 Task: Look for products in the category "Pork" from the brand "Jones Dairy Farm".
Action: Mouse pressed left at (19, 117)
Screenshot: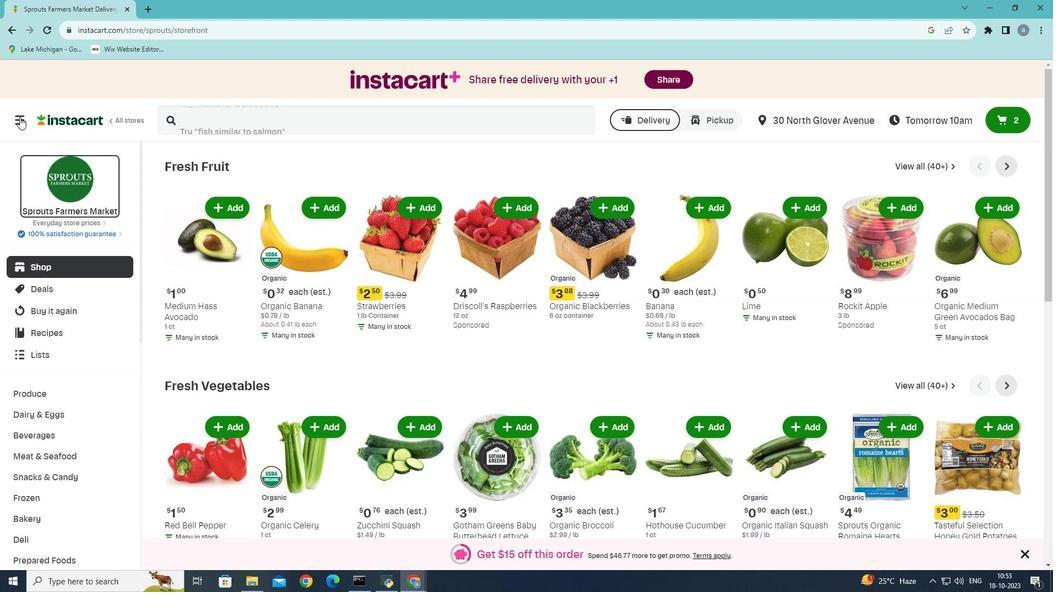 
Action: Mouse moved to (54, 320)
Screenshot: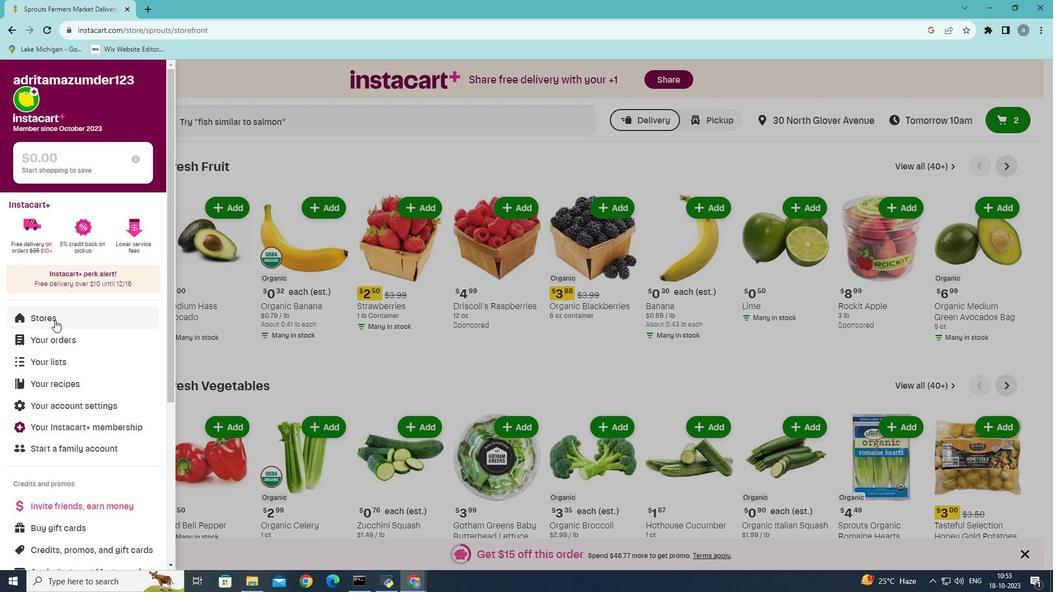 
Action: Mouse pressed left at (54, 320)
Screenshot: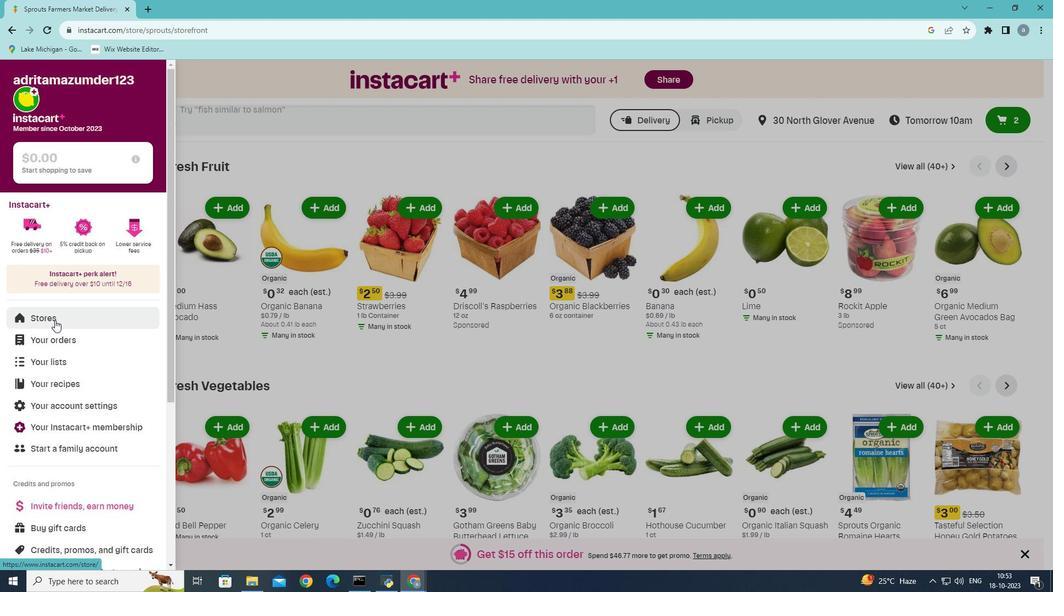 
Action: Mouse moved to (258, 116)
Screenshot: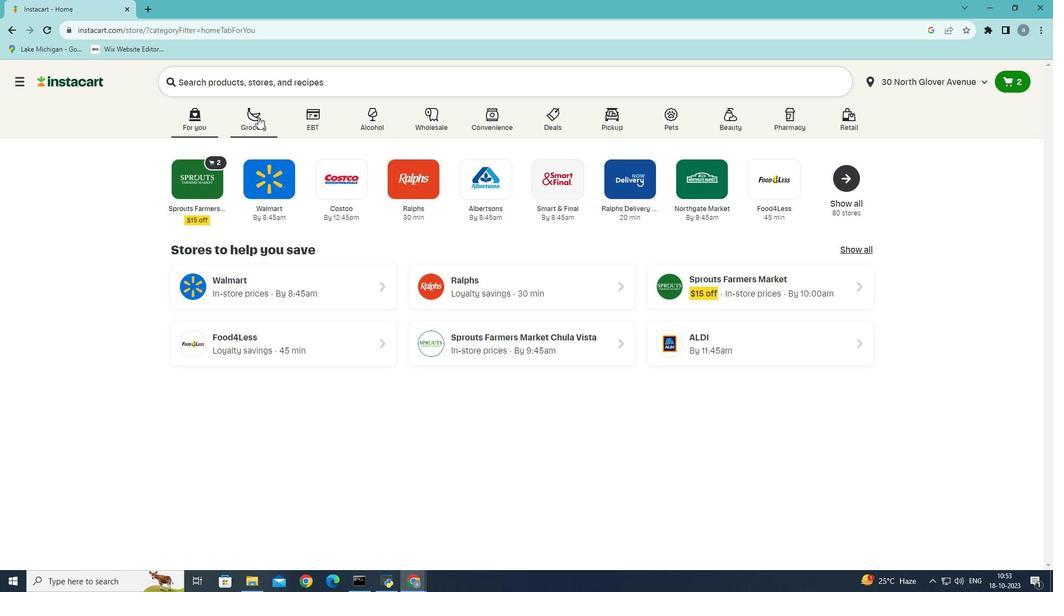 
Action: Mouse pressed left at (258, 116)
Screenshot: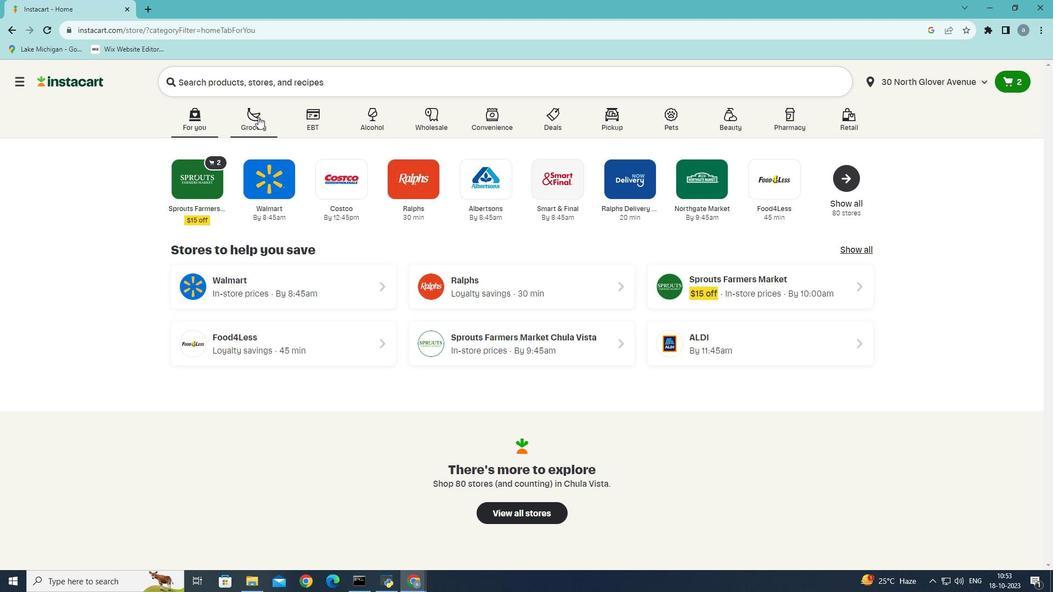 
Action: Mouse moved to (236, 335)
Screenshot: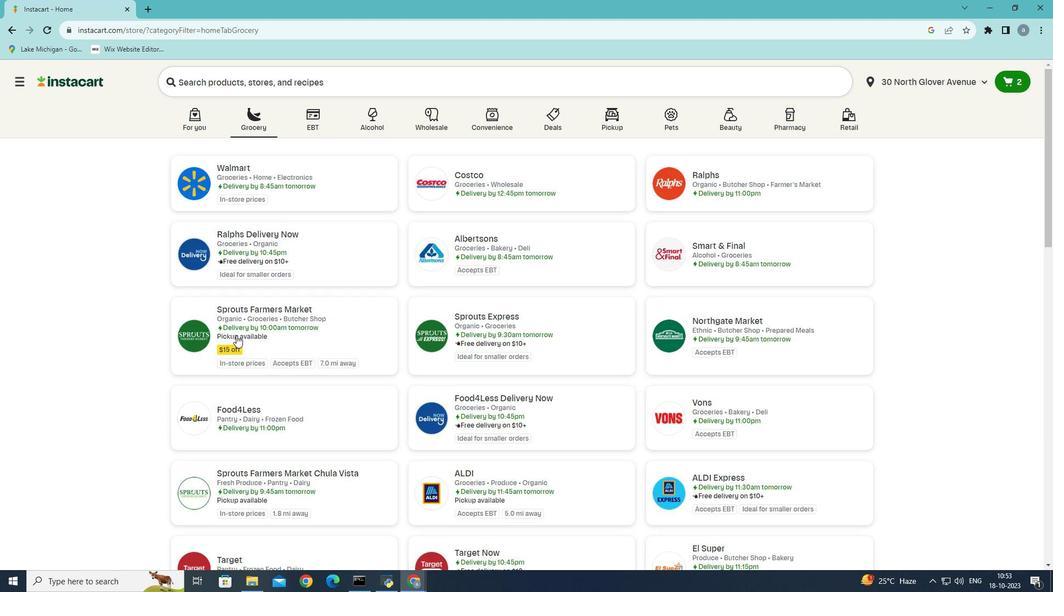 
Action: Mouse pressed left at (236, 335)
Screenshot: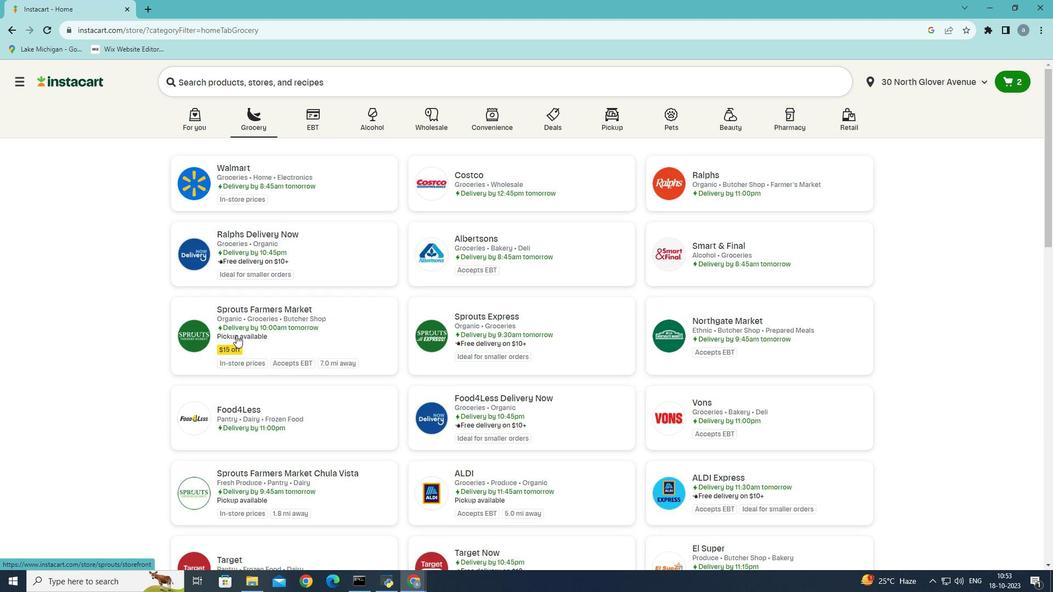 
Action: Mouse moved to (29, 461)
Screenshot: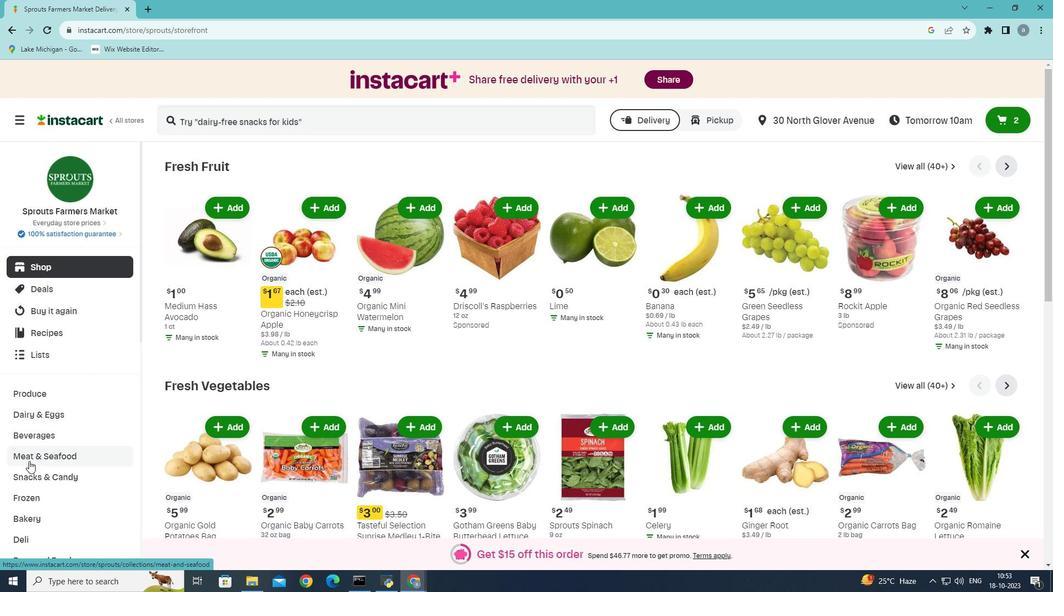 
Action: Mouse pressed left at (29, 461)
Screenshot: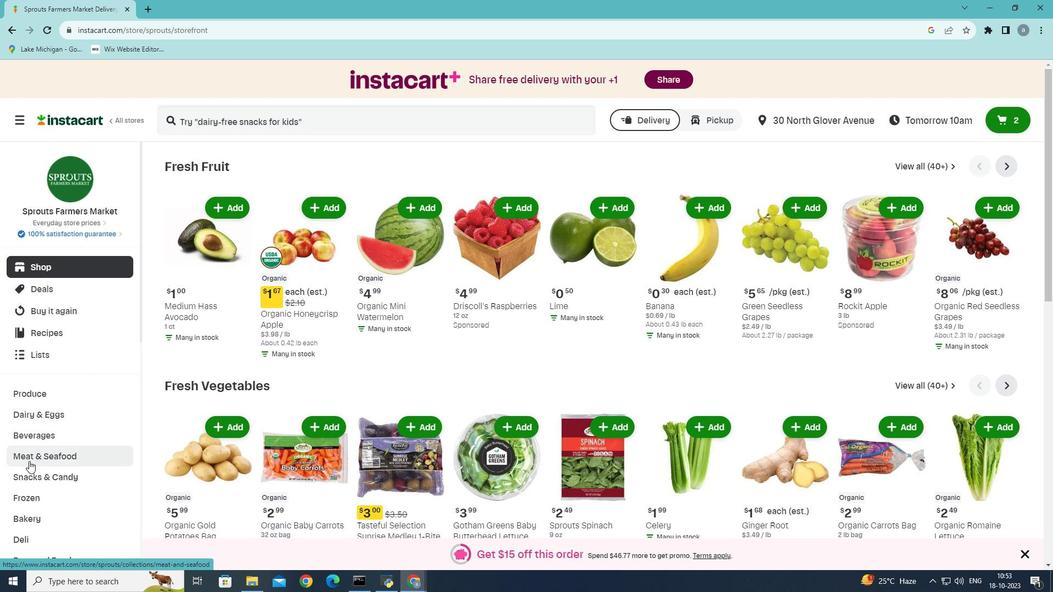 
Action: Mouse moved to (358, 193)
Screenshot: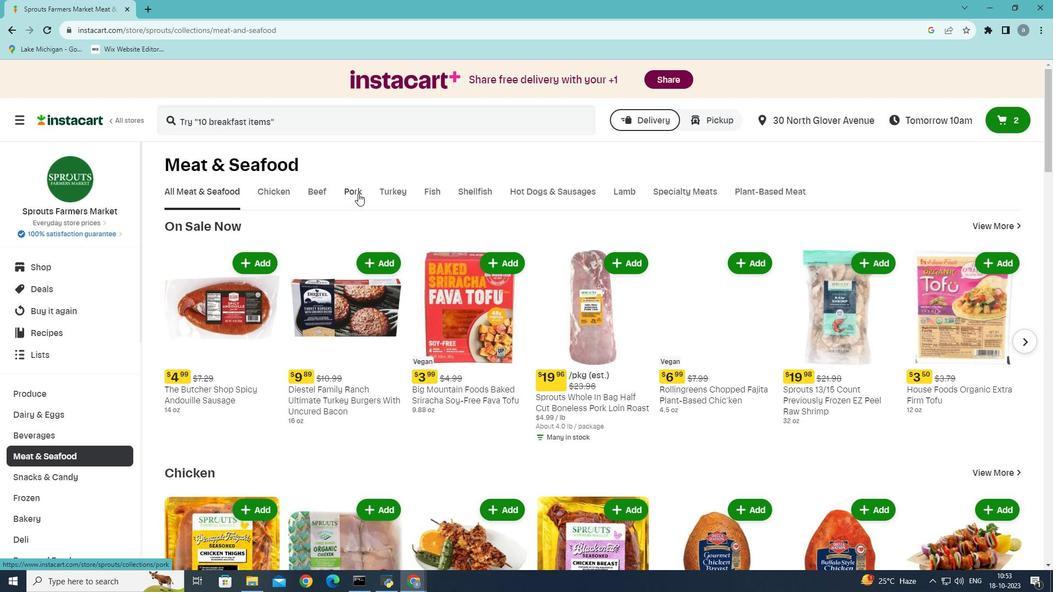 
Action: Mouse pressed left at (358, 193)
Screenshot: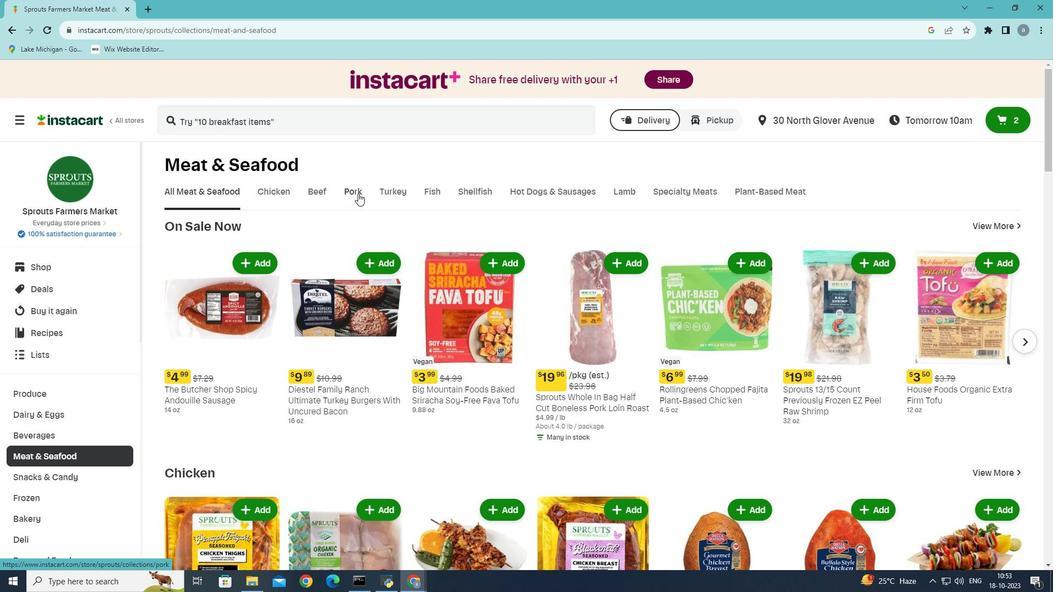 
Action: Mouse moved to (241, 240)
Screenshot: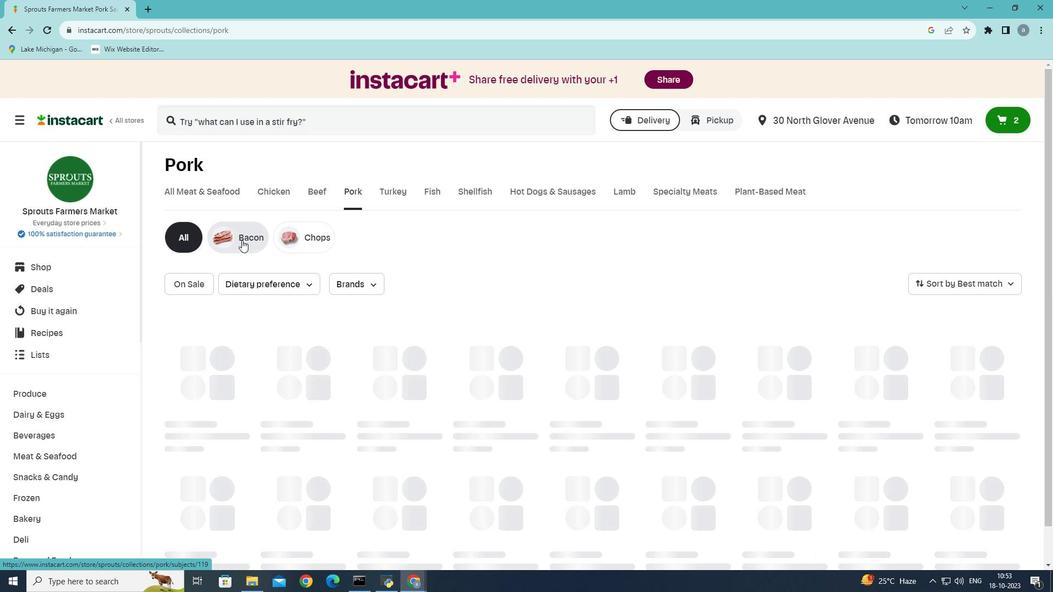 
Action: Mouse pressed left at (241, 240)
Screenshot: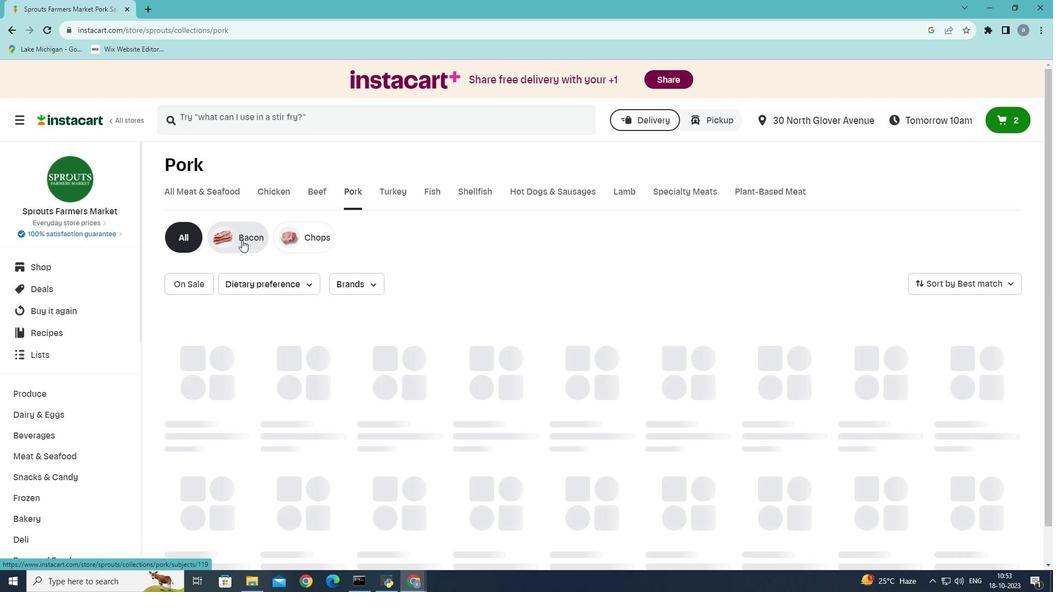 
Action: Mouse moved to (374, 282)
Screenshot: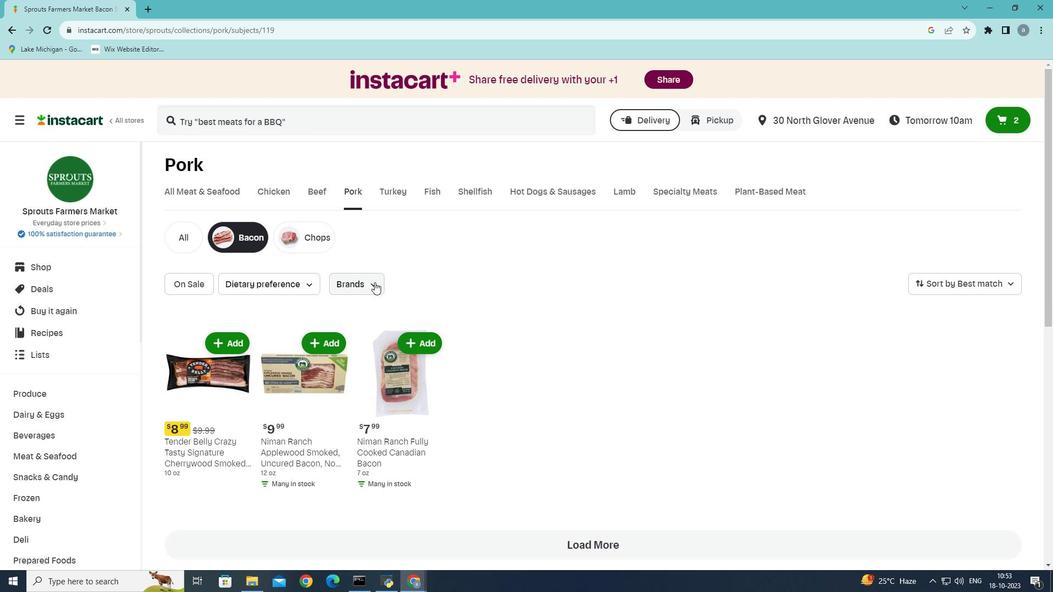 
Action: Mouse pressed left at (374, 282)
Screenshot: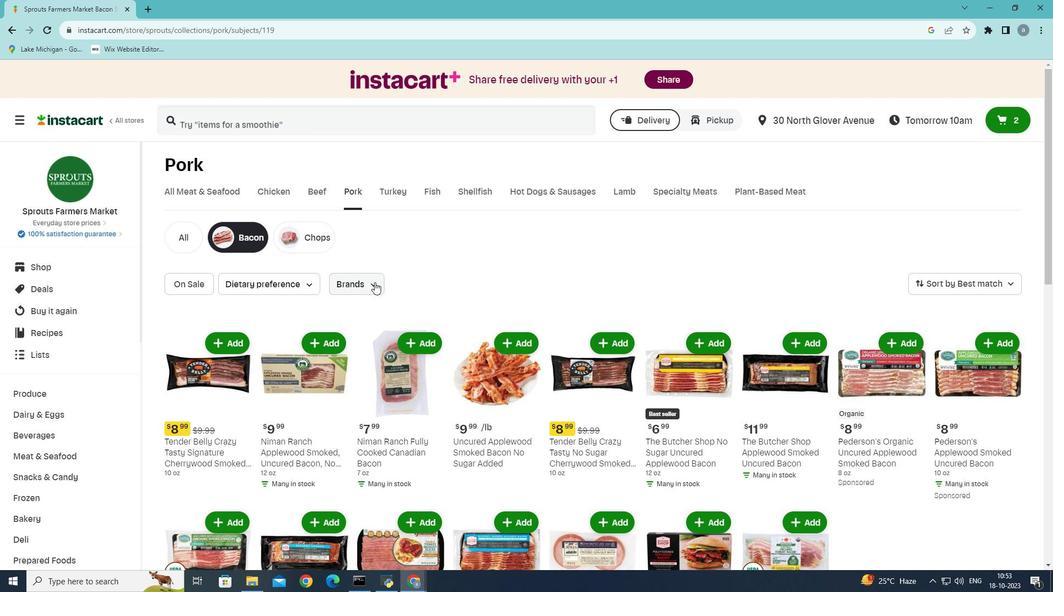 
Action: Mouse moved to (403, 396)
Screenshot: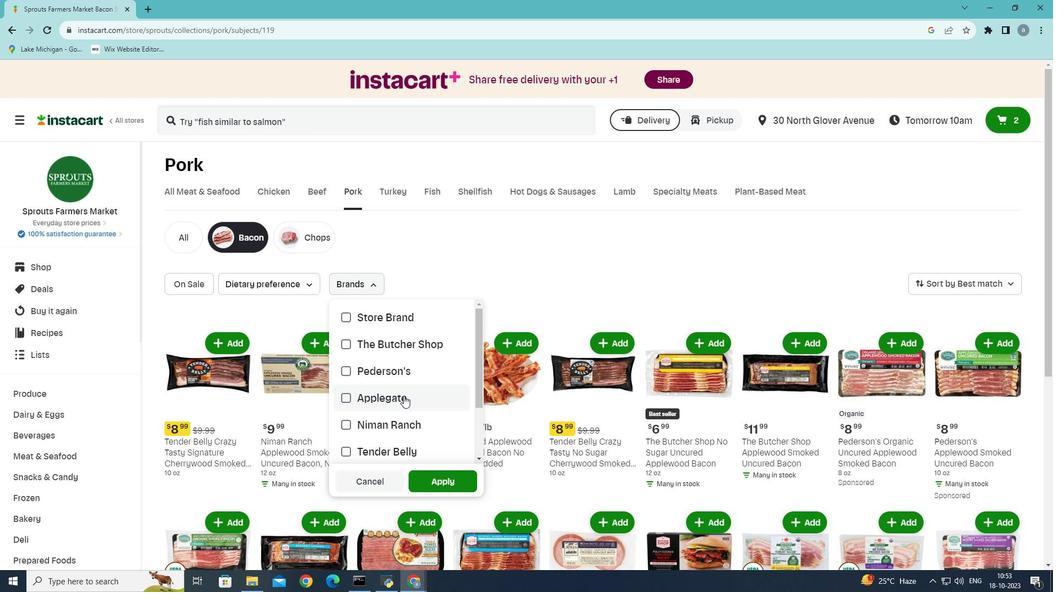 
Action: Mouse scrolled (403, 395) with delta (0, 0)
Screenshot: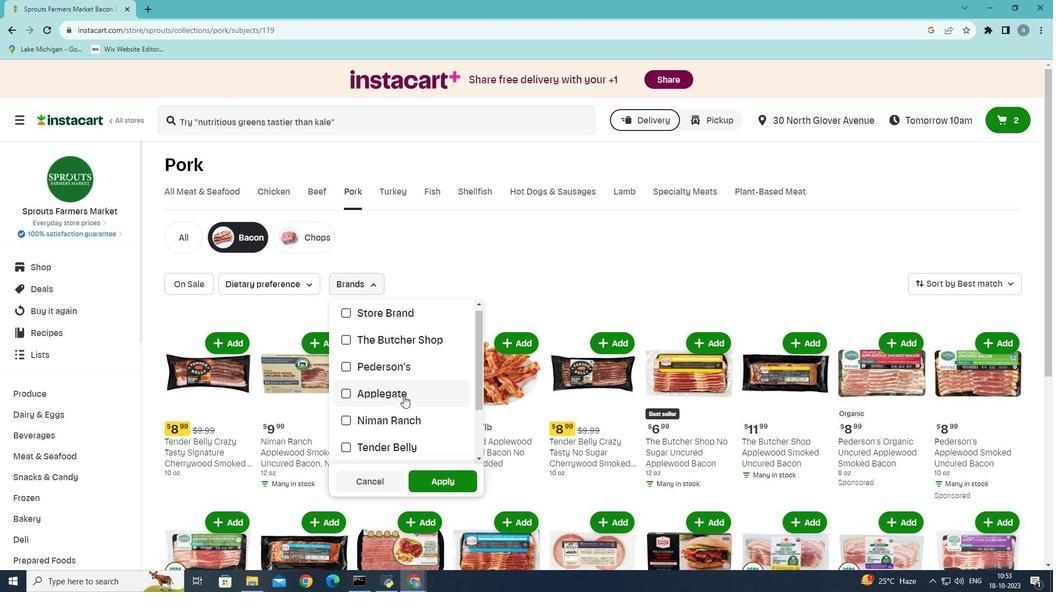 
Action: Mouse scrolled (403, 395) with delta (0, 0)
Screenshot: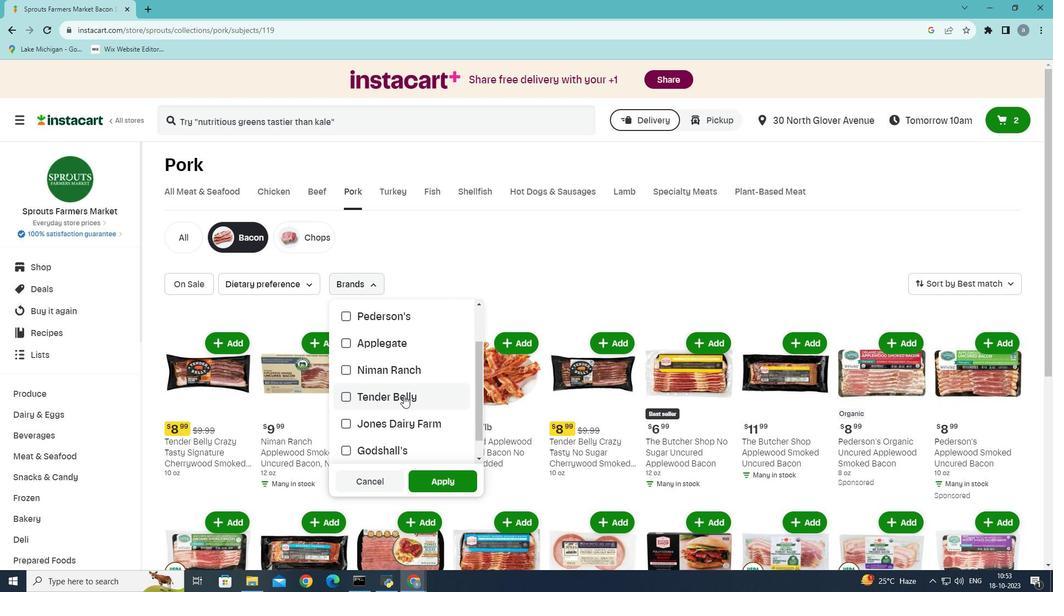 
Action: Mouse moved to (351, 403)
Screenshot: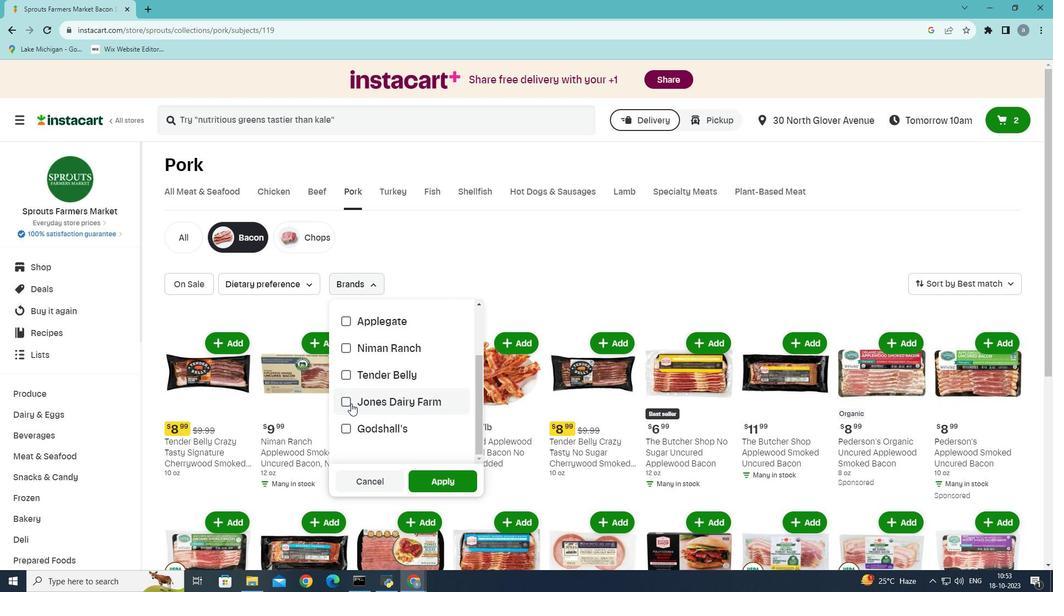
Action: Mouse pressed left at (351, 403)
Screenshot: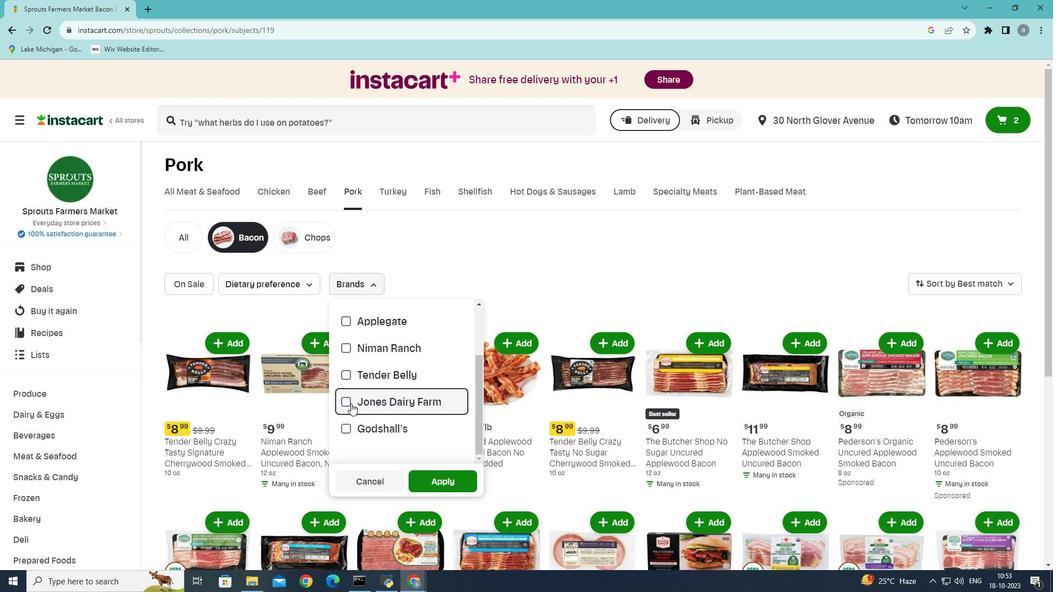 
Action: Mouse moved to (435, 476)
Screenshot: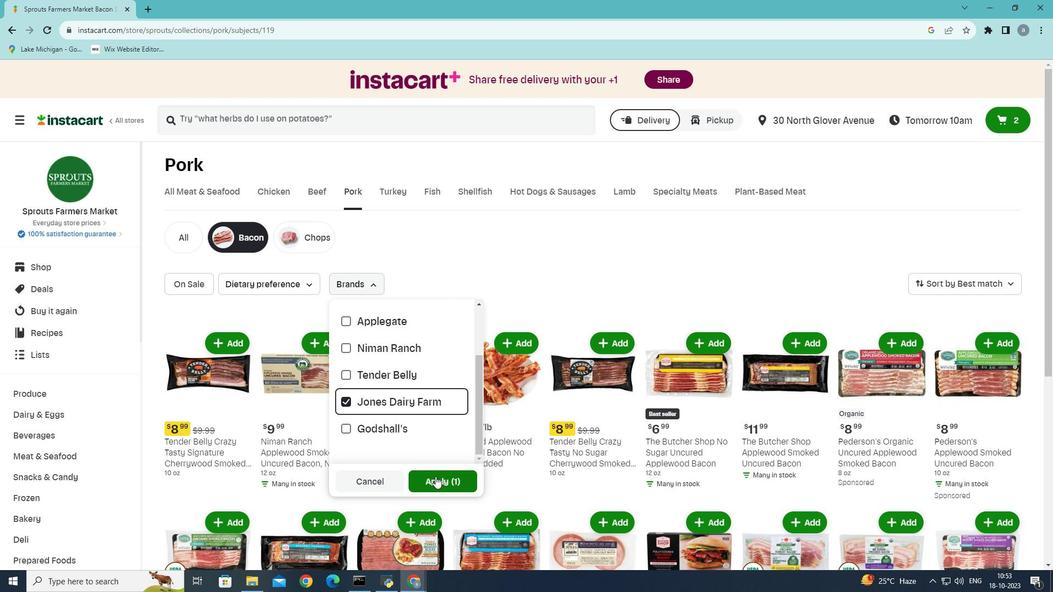 
Action: Mouse pressed left at (435, 476)
Screenshot: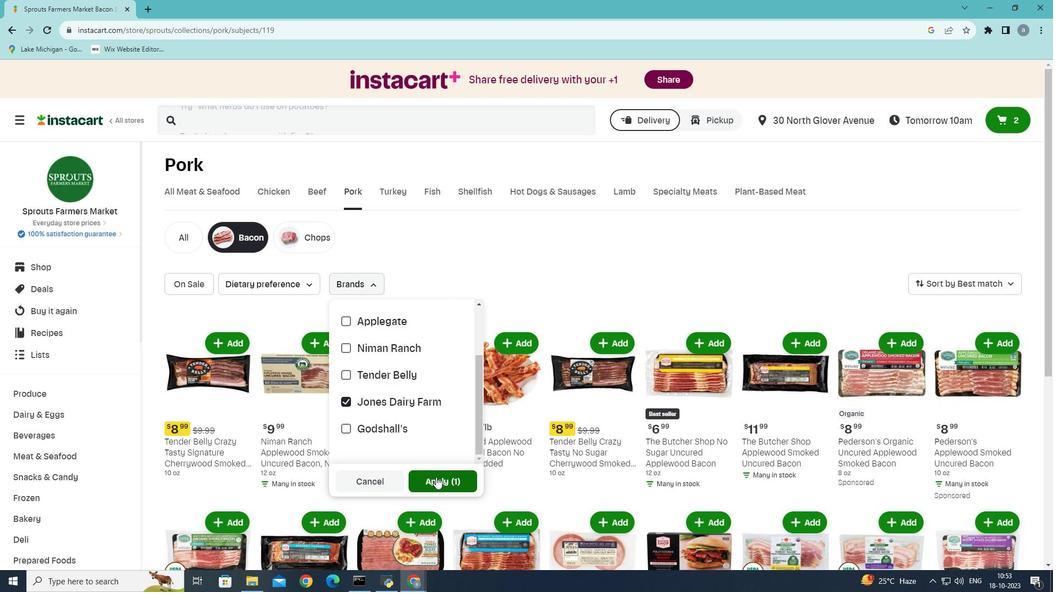 
Action: Mouse moved to (457, 418)
Screenshot: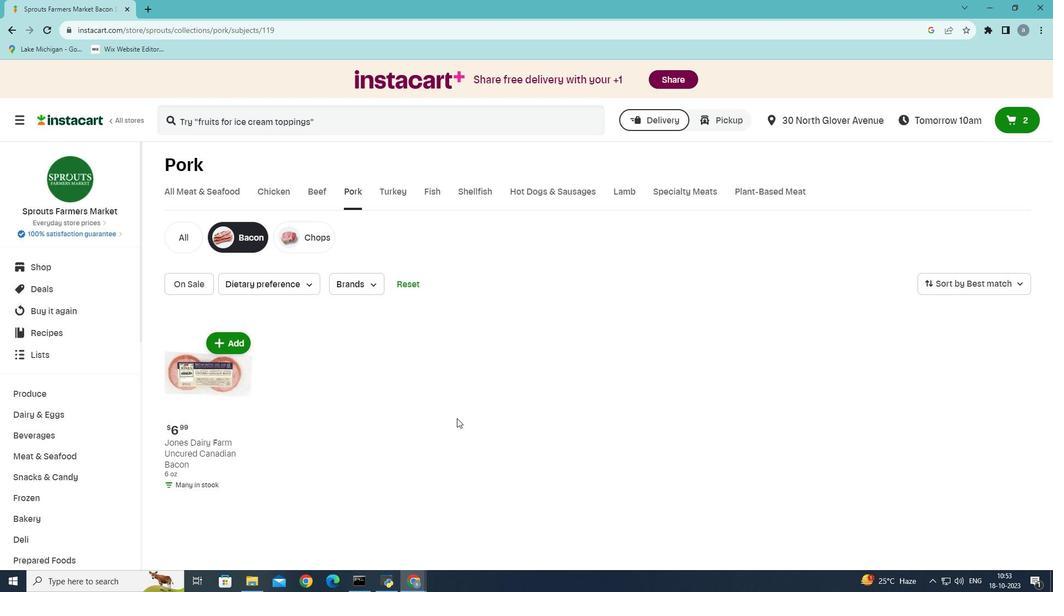 
